 Task: Use the formula "T" in spreadsheet "Project portfolio".
Action: Key pressed '='
Screenshot: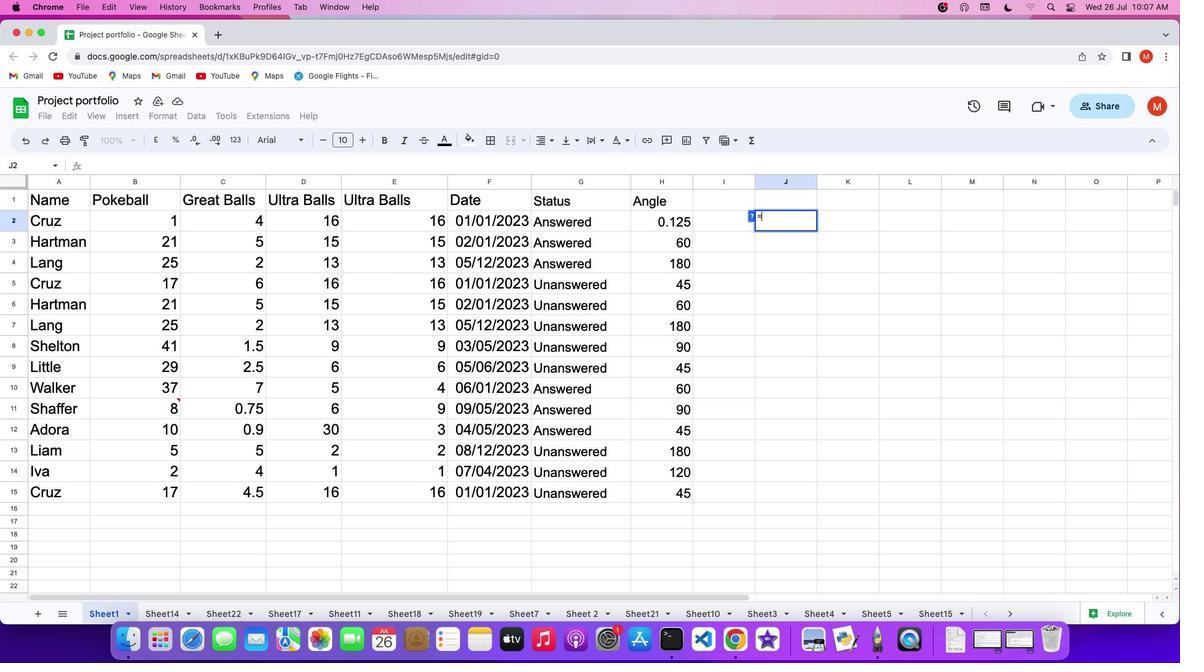 
Action: Mouse moved to (750, 145)
Screenshot: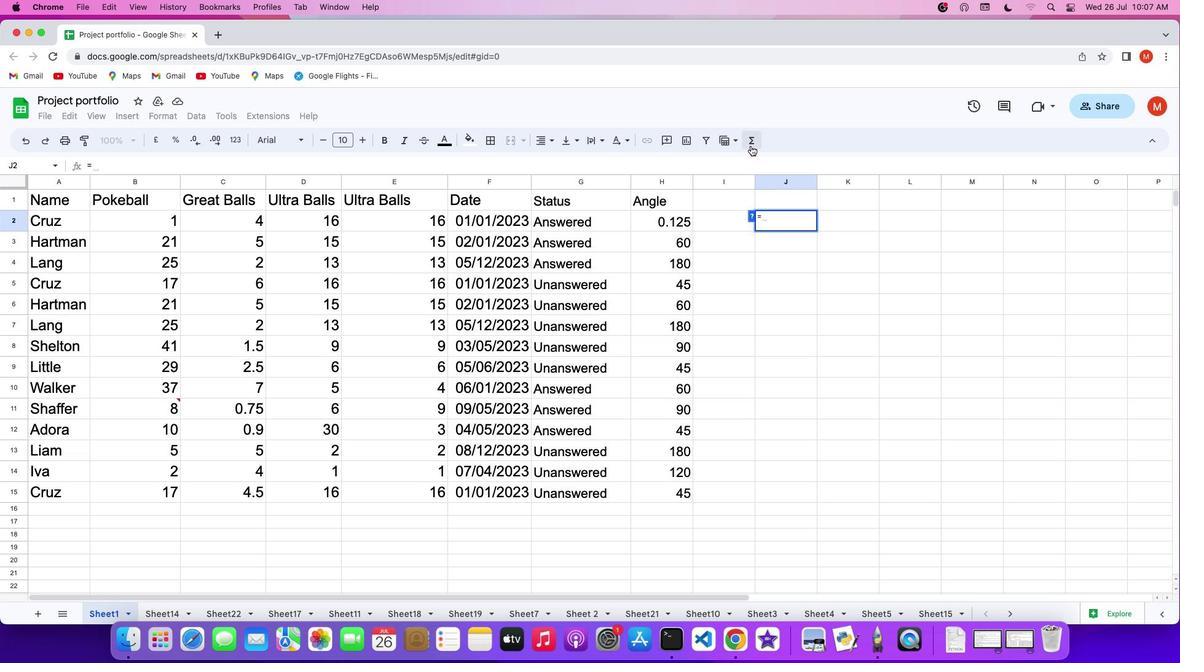 
Action: Mouse pressed left at (750, 145)
Screenshot: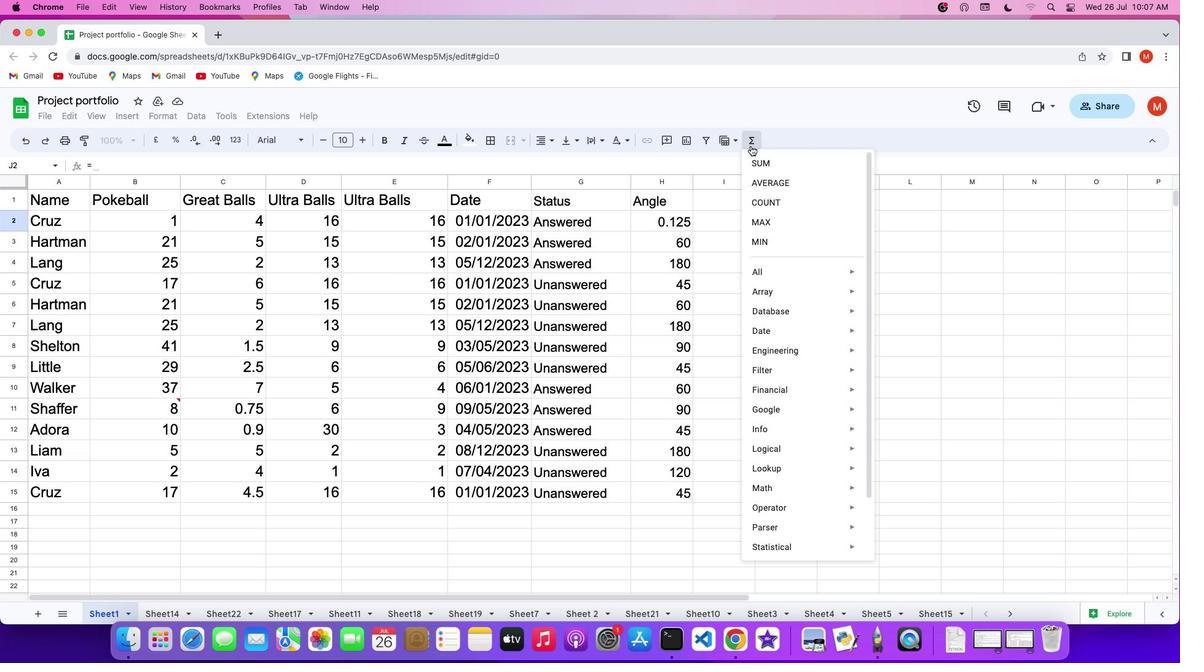 
Action: Mouse moved to (874, 531)
Screenshot: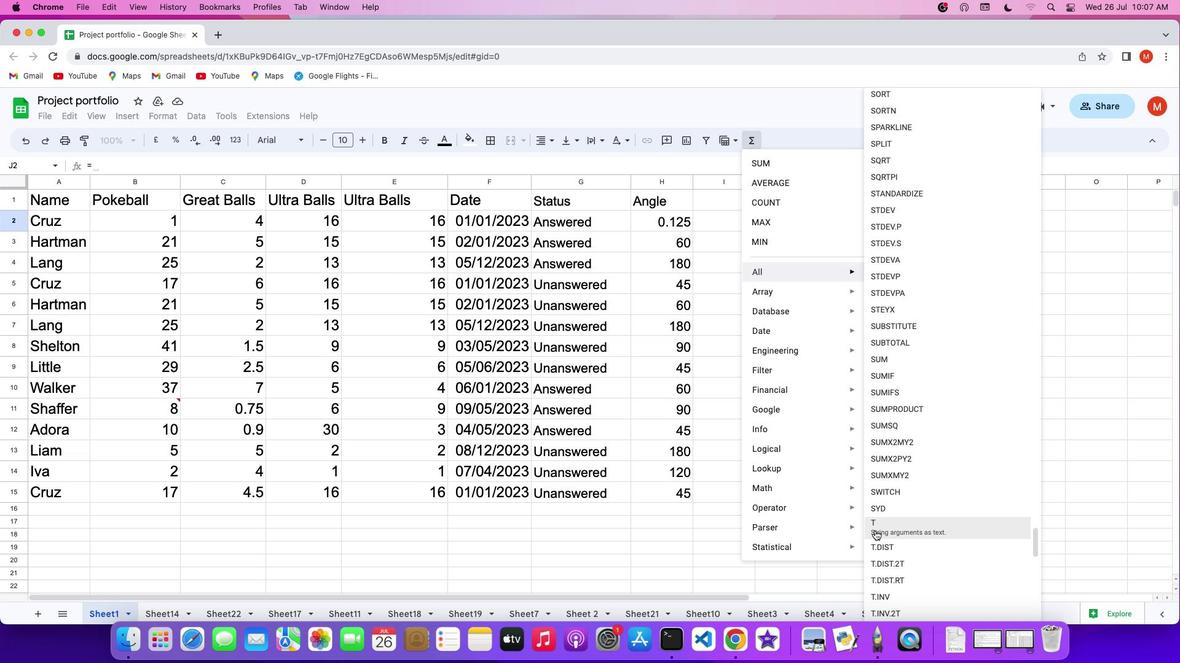 
Action: Mouse pressed left at (874, 531)
Screenshot: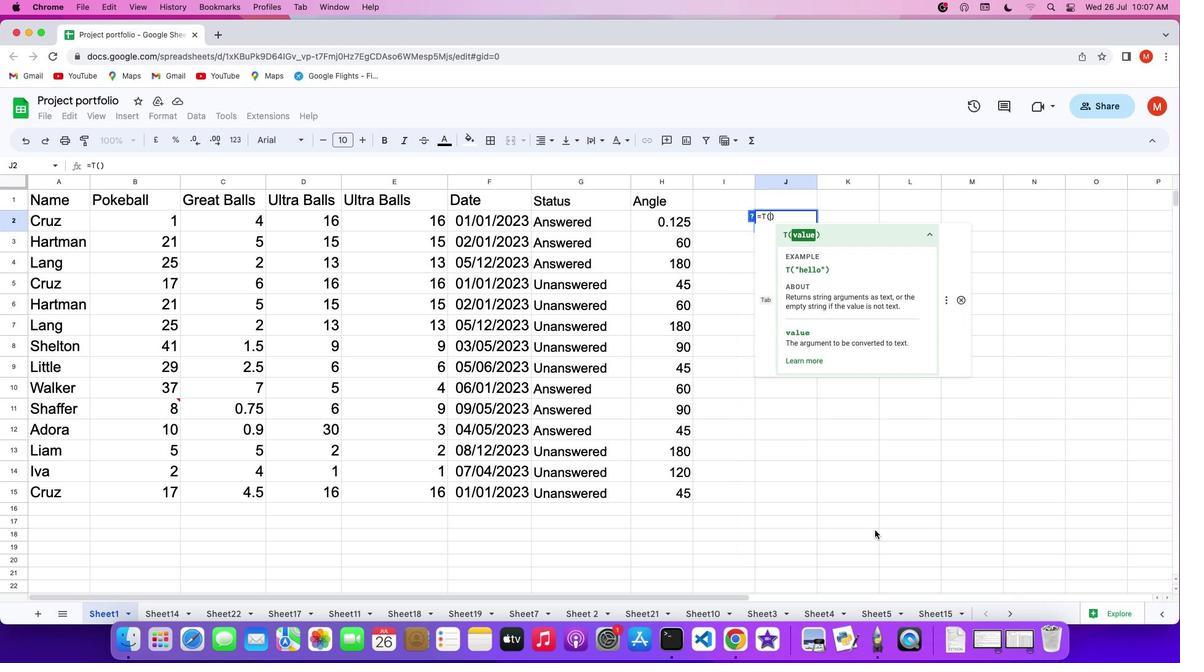 
Action: Mouse moved to (828, 362)
Screenshot: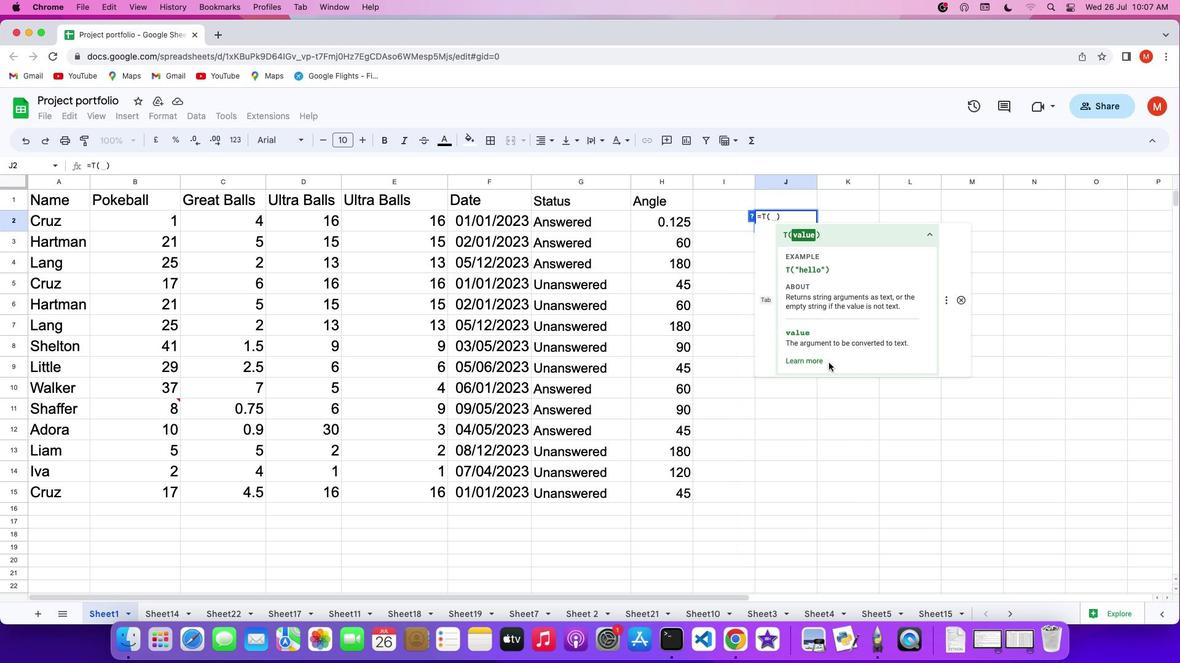 
Action: Key pressed Key.shift_r'"'Key.shift'H''e''l''l''o'Key.shift_r'"'Key.enter
Screenshot: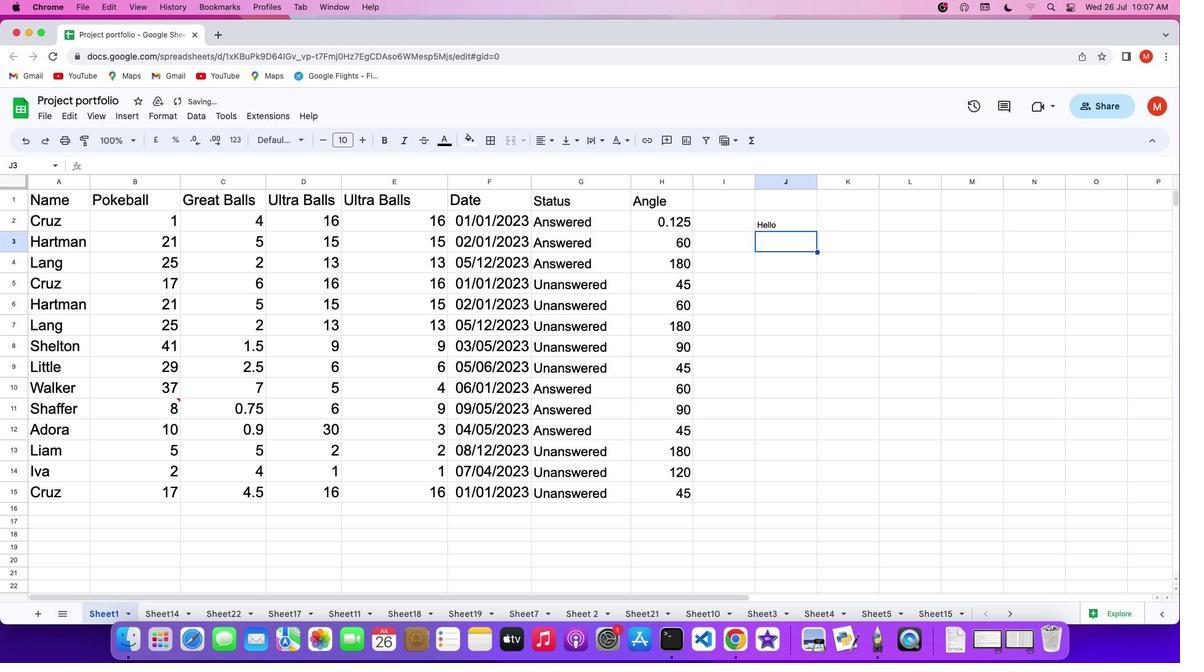
